 Task: Use the formula "INT" in spreadsheet "Project protfolio".
Action: Mouse moved to (138, 84)
Screenshot: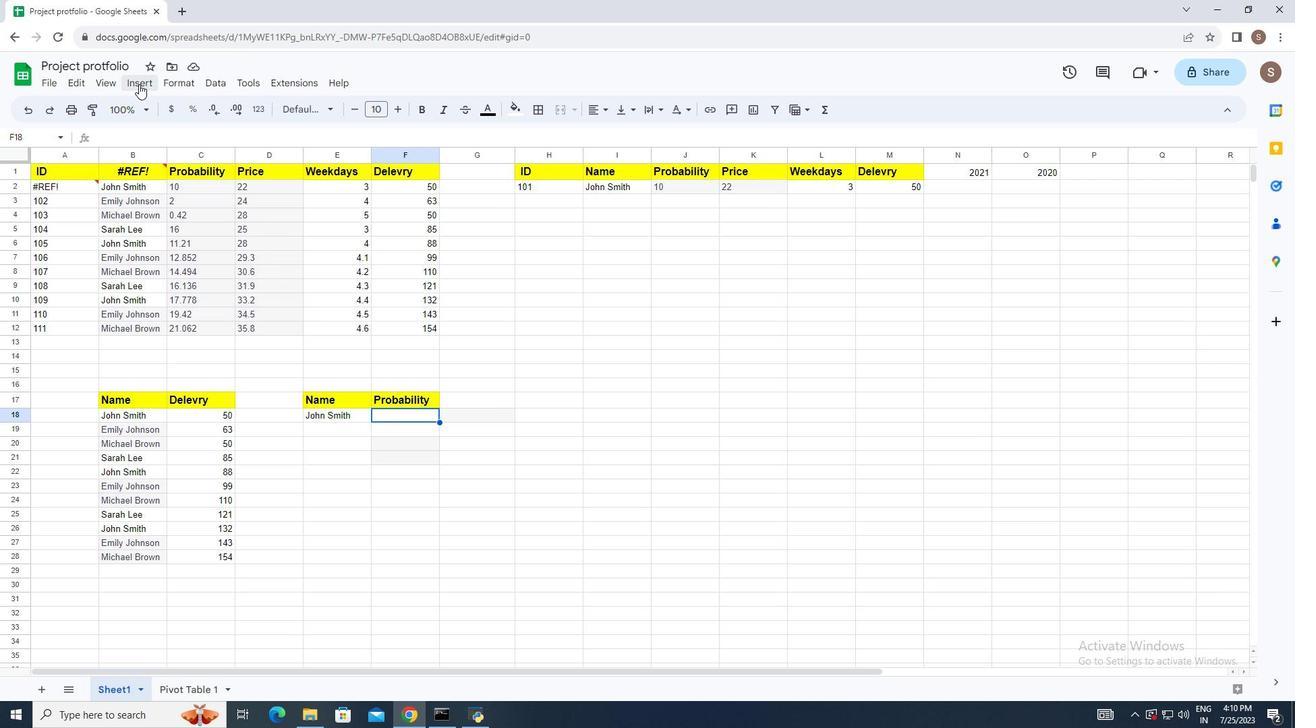 
Action: Mouse pressed left at (138, 84)
Screenshot: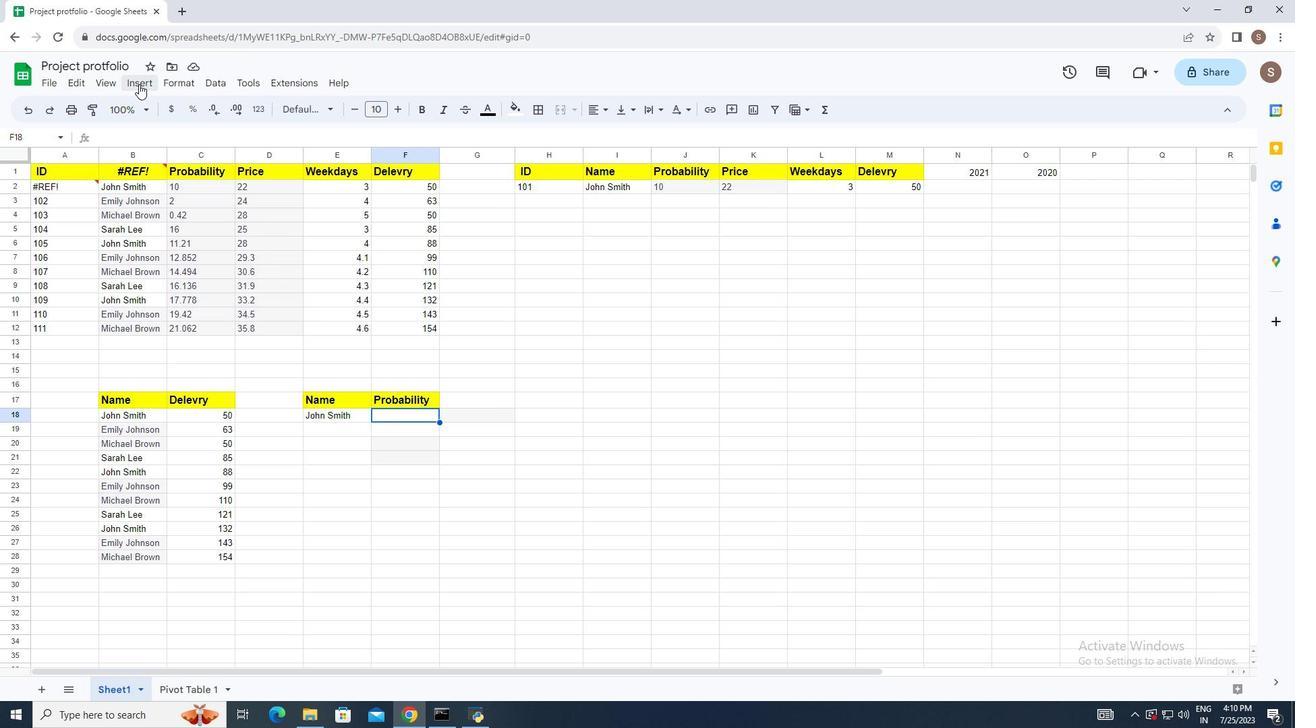 
Action: Mouse moved to (215, 319)
Screenshot: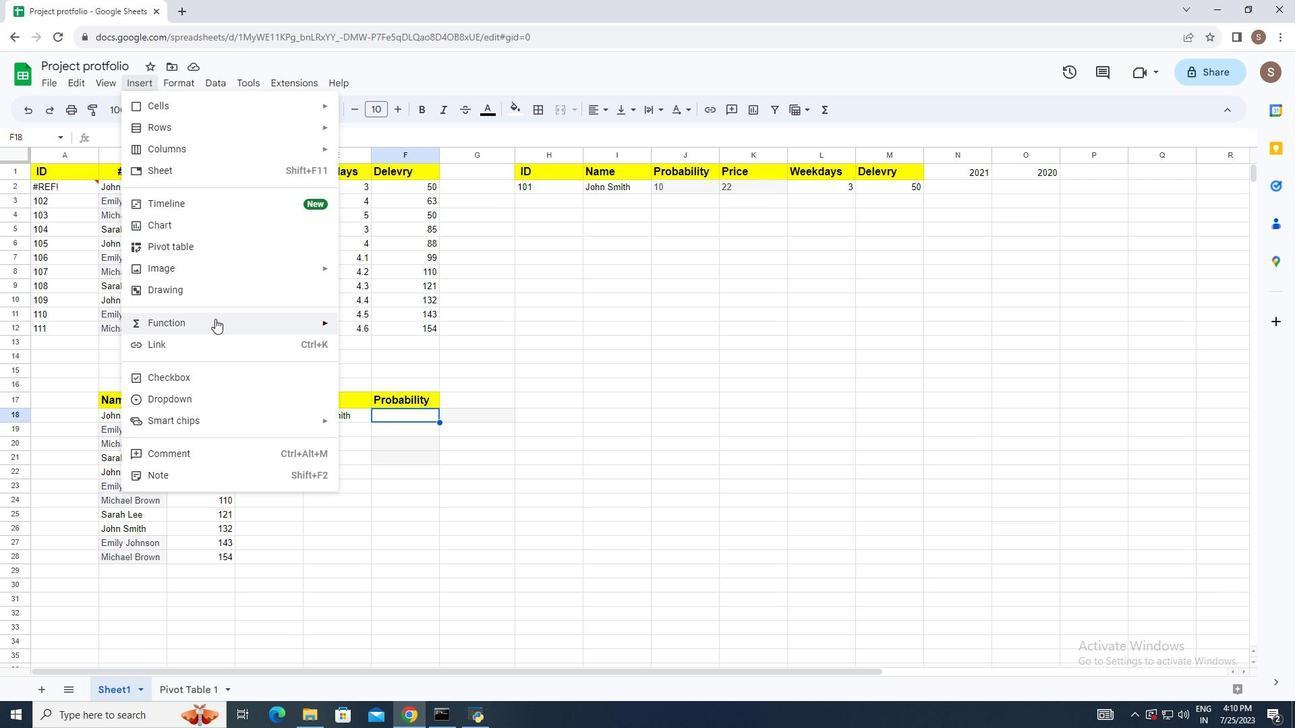 
Action: Mouse pressed left at (215, 319)
Screenshot: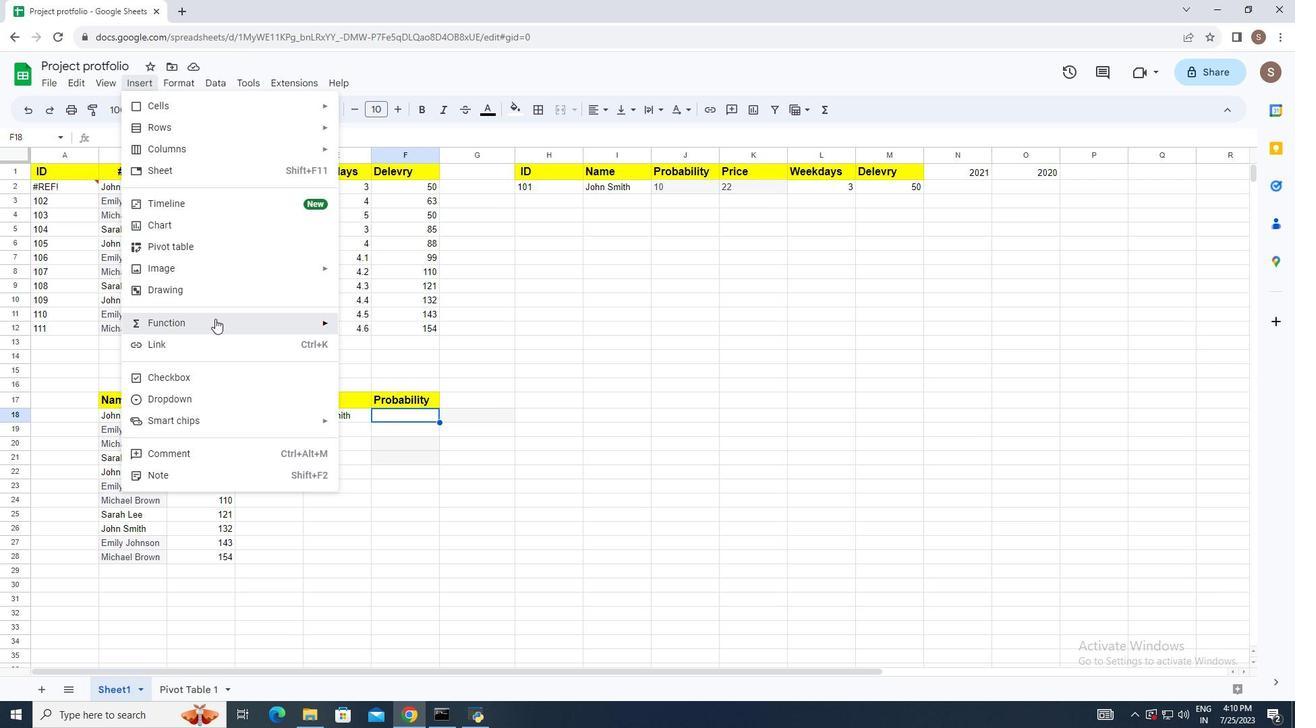 
Action: Mouse moved to (395, 306)
Screenshot: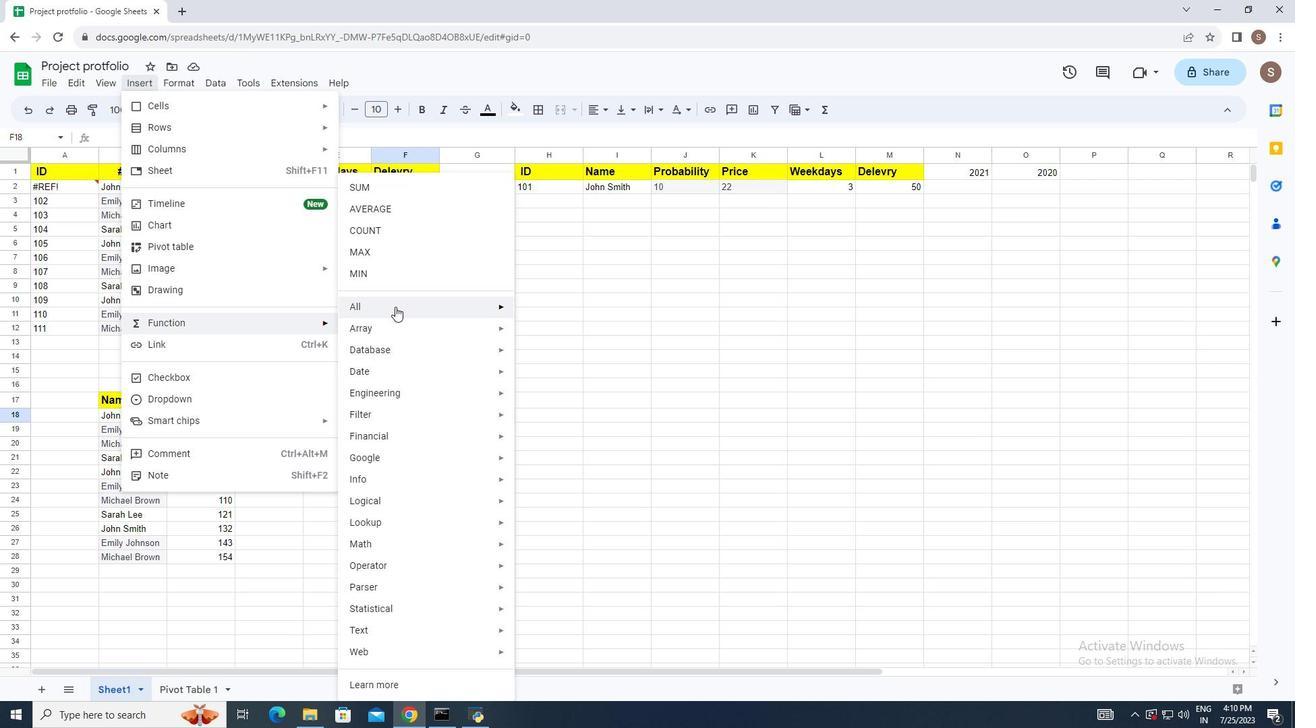
Action: Mouse pressed left at (395, 306)
Screenshot: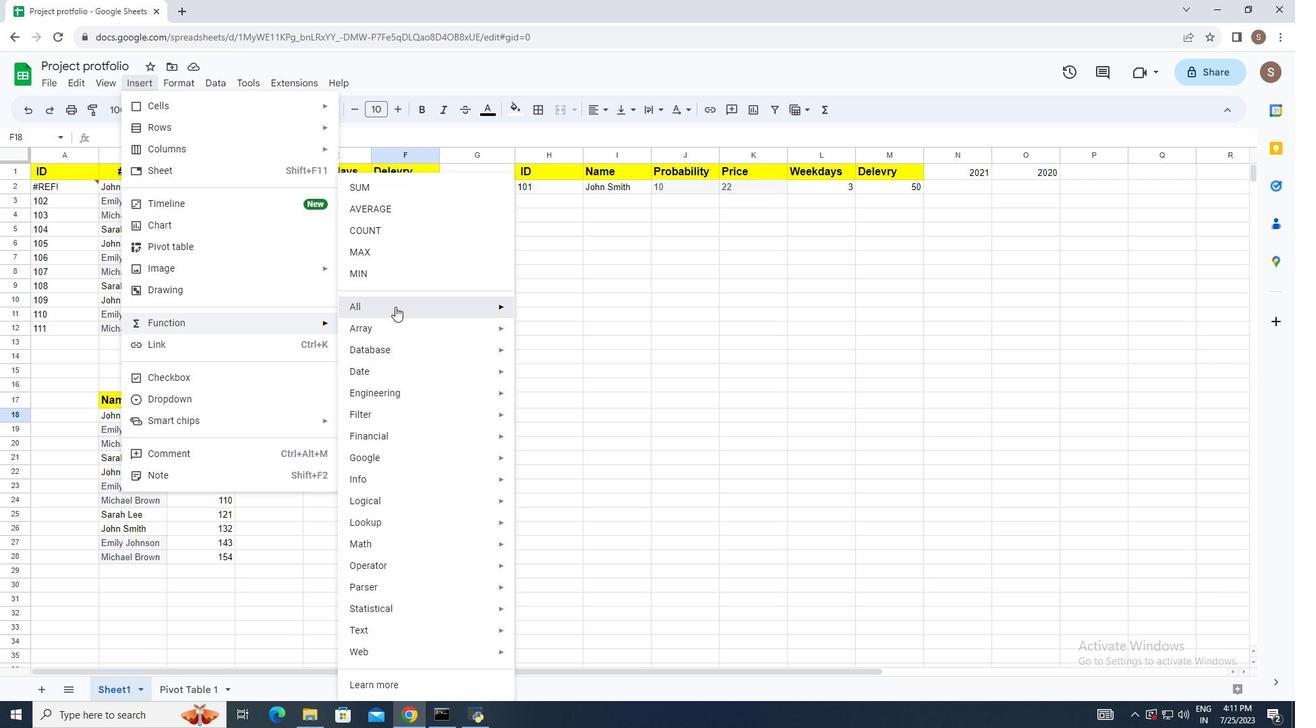 
Action: Mouse moved to (570, 543)
Screenshot: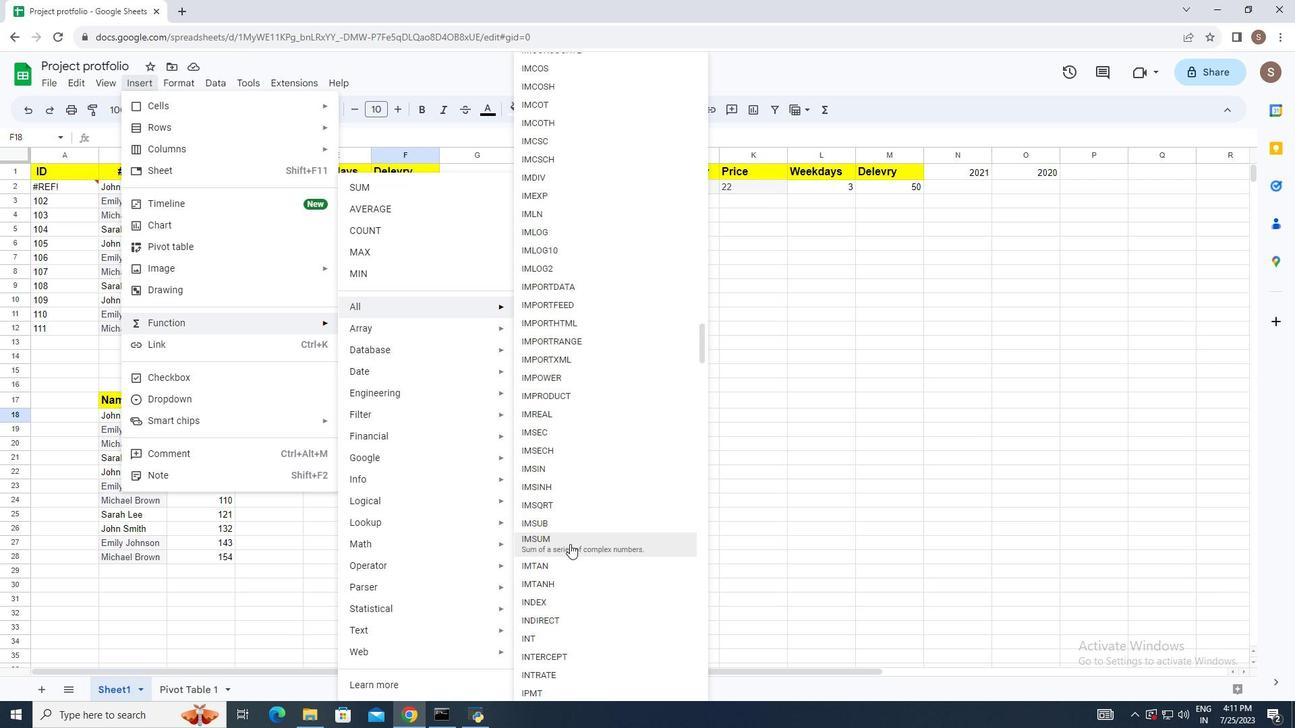 
Action: Mouse scrolled (570, 542) with delta (0, 0)
Screenshot: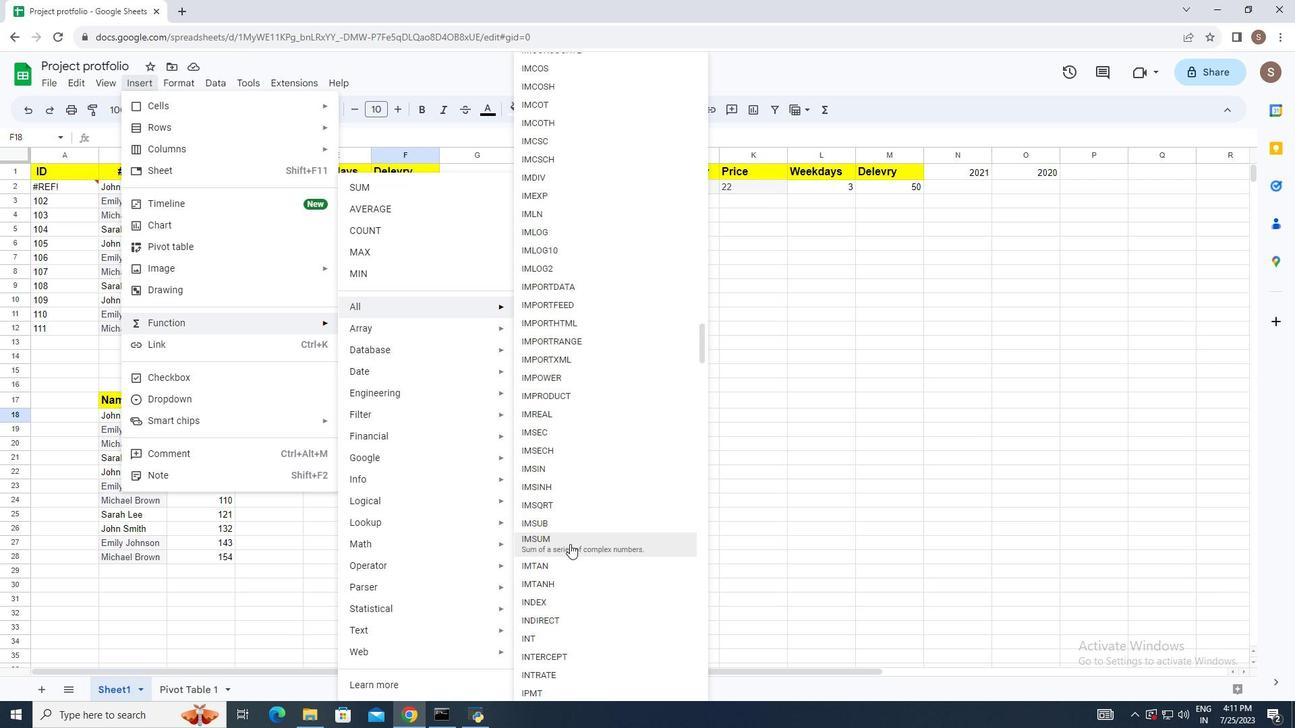 
Action: Mouse moved to (570, 544)
Screenshot: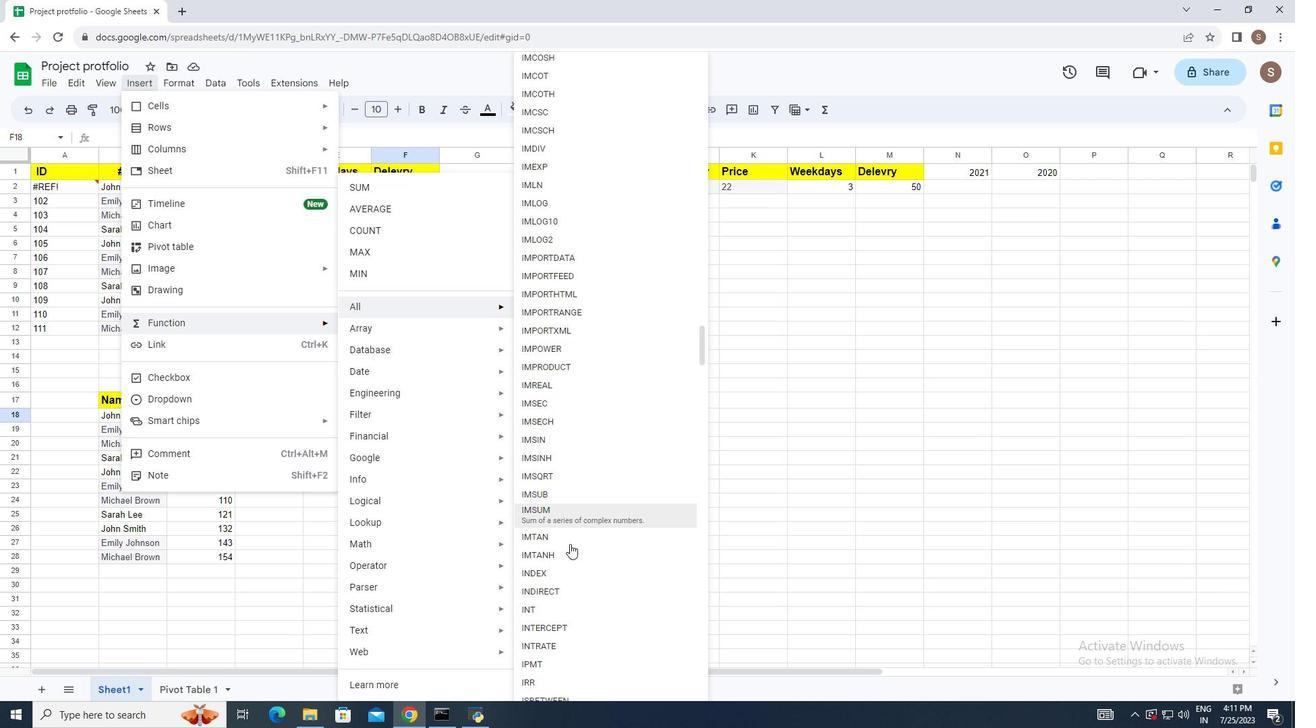 
Action: Mouse scrolled (570, 543) with delta (0, 0)
Screenshot: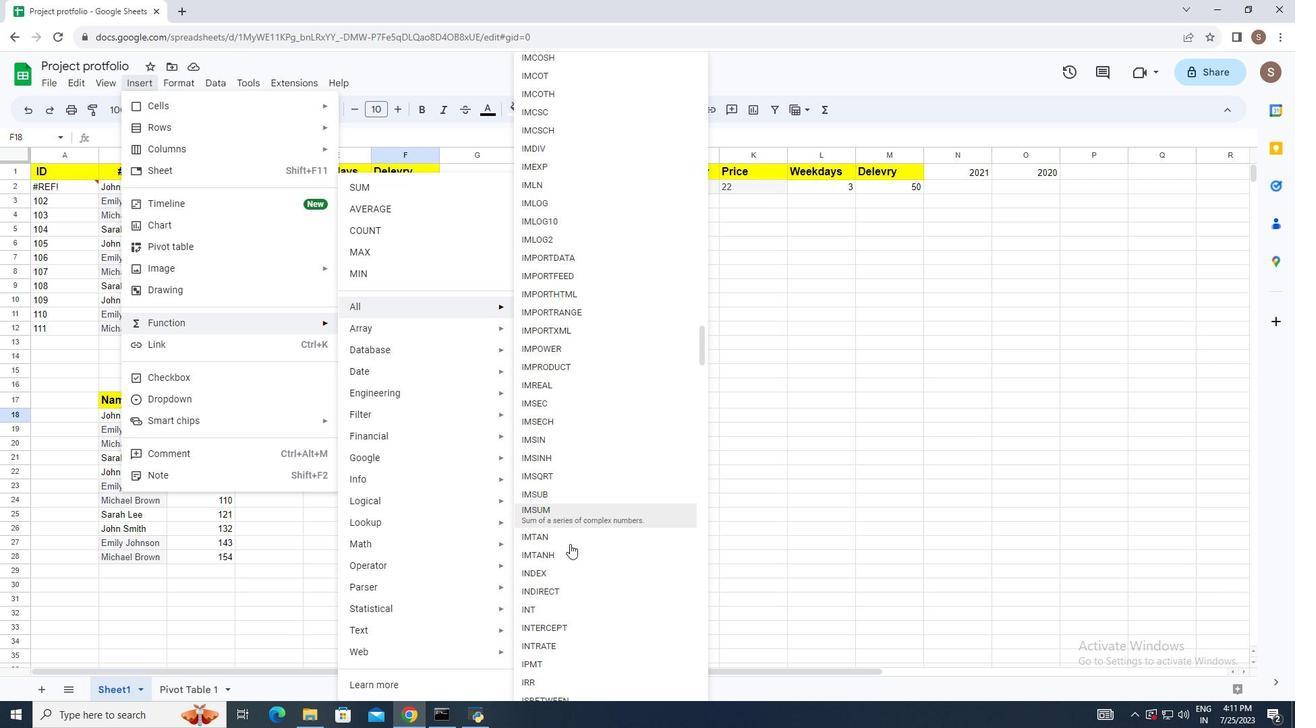 
Action: Mouse moved to (570, 525)
Screenshot: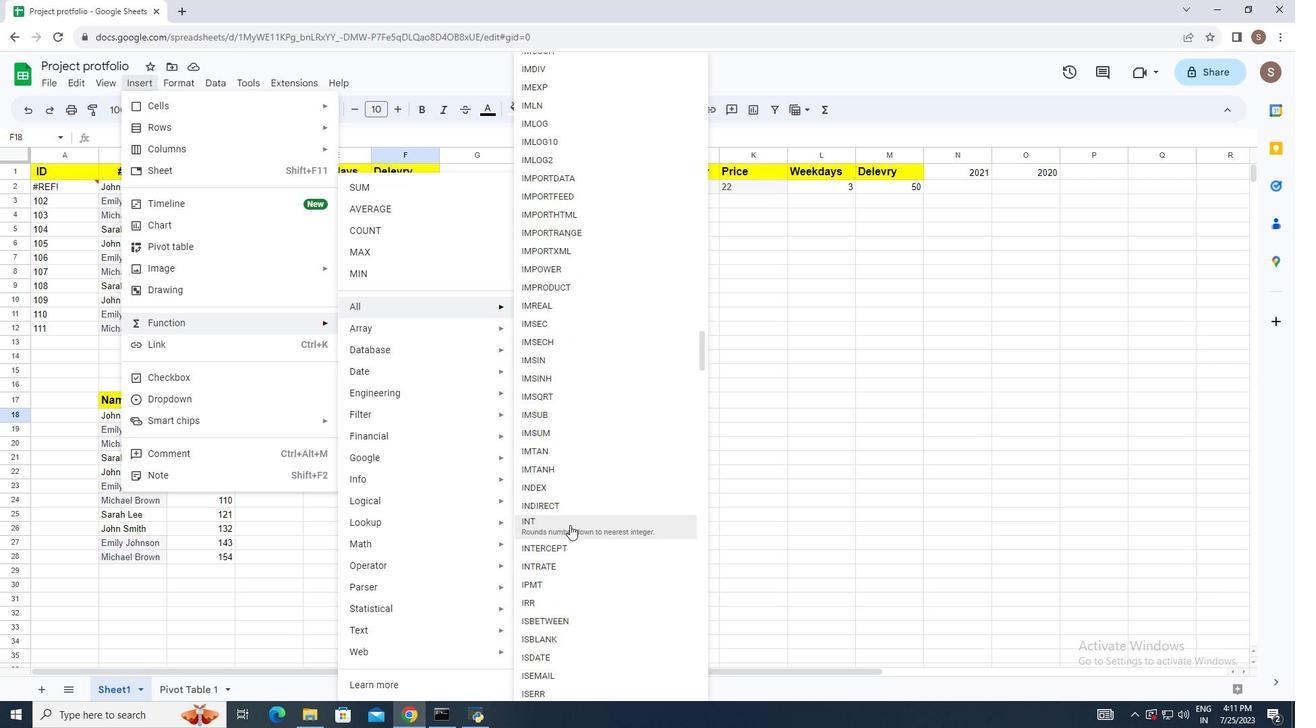 
Action: Mouse pressed left at (570, 525)
Screenshot: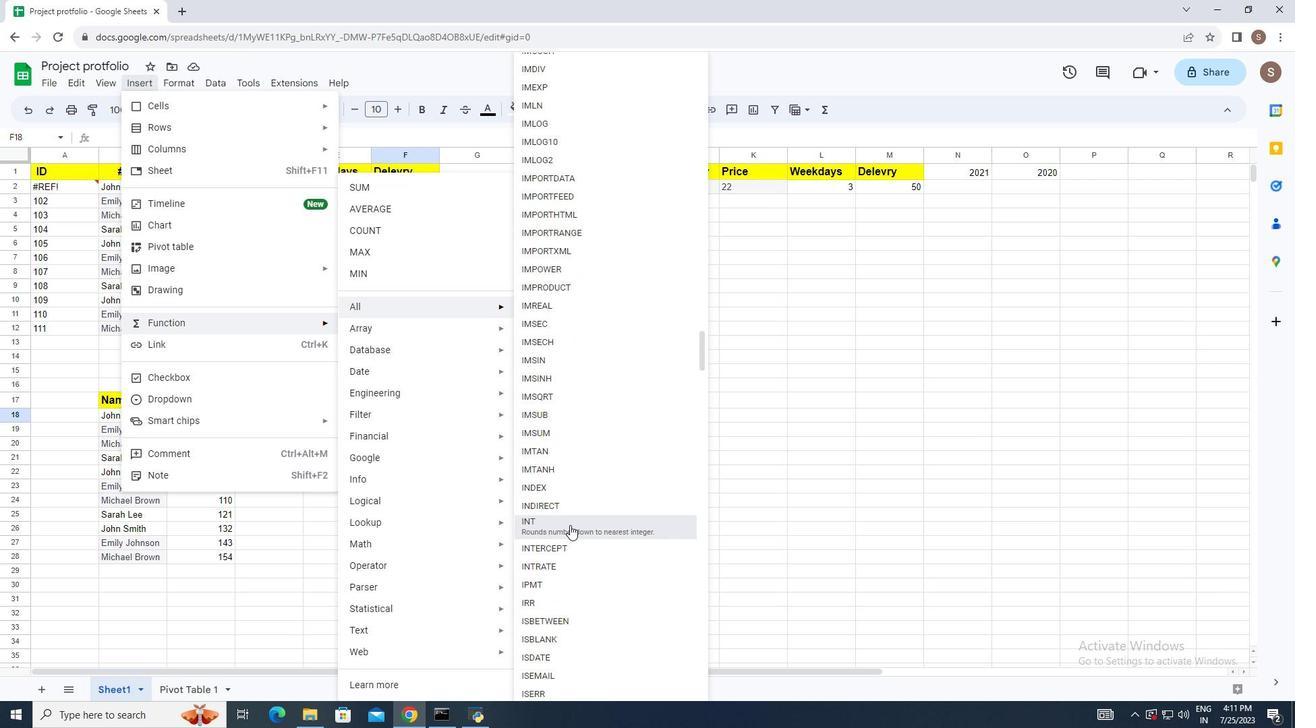 
Action: Mouse moved to (539, 495)
Screenshot: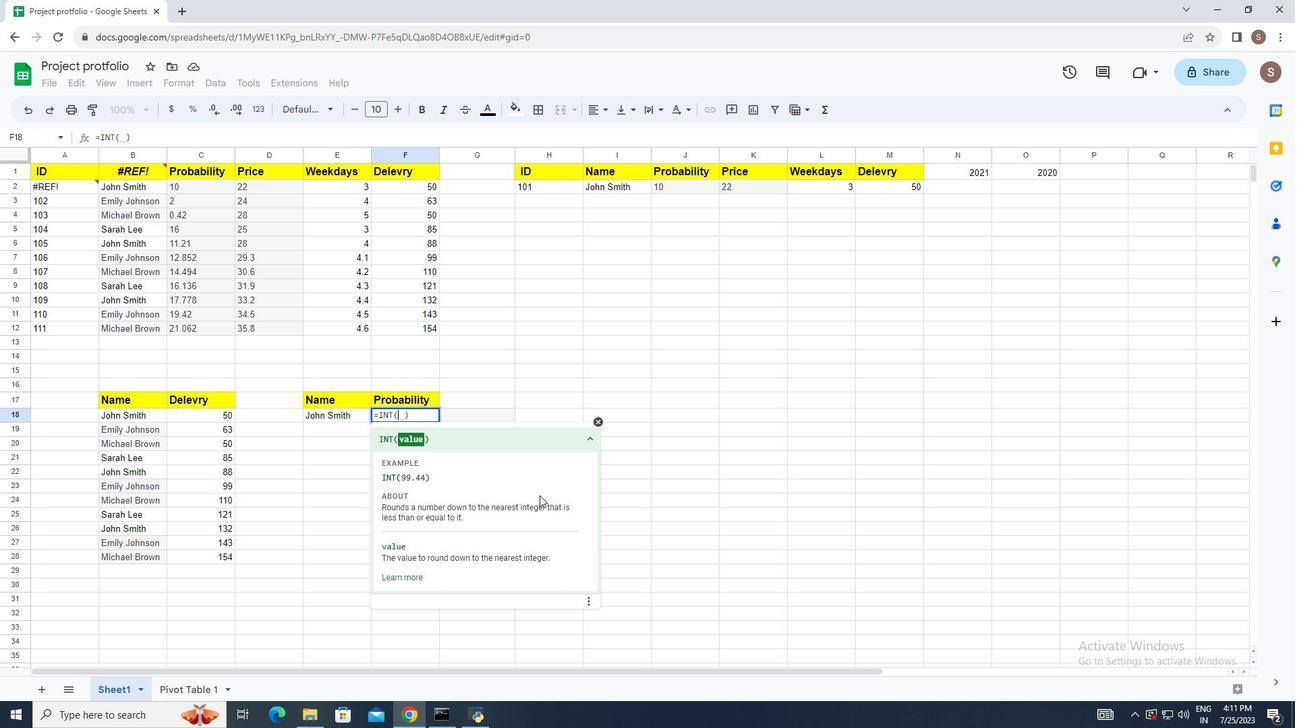 
Action: Key pressed 99.55<Key.enter>
Screenshot: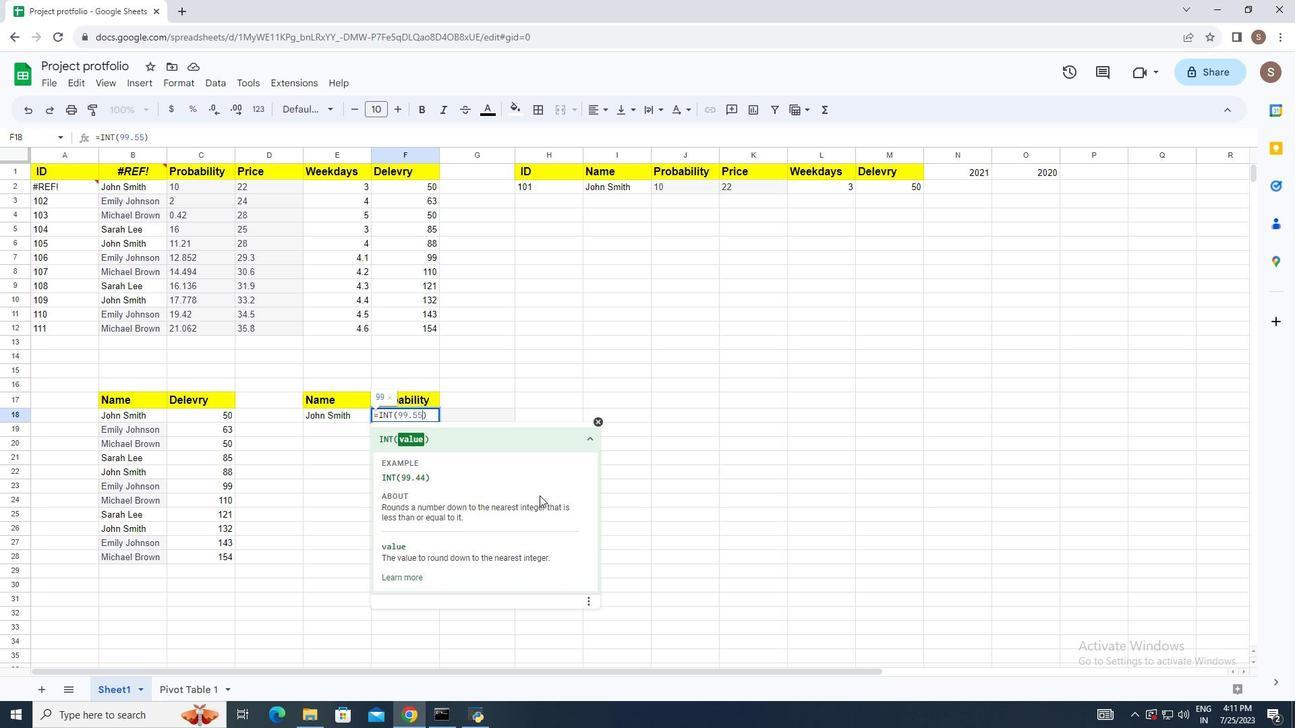 
Action: Mouse moved to (539, 494)
Screenshot: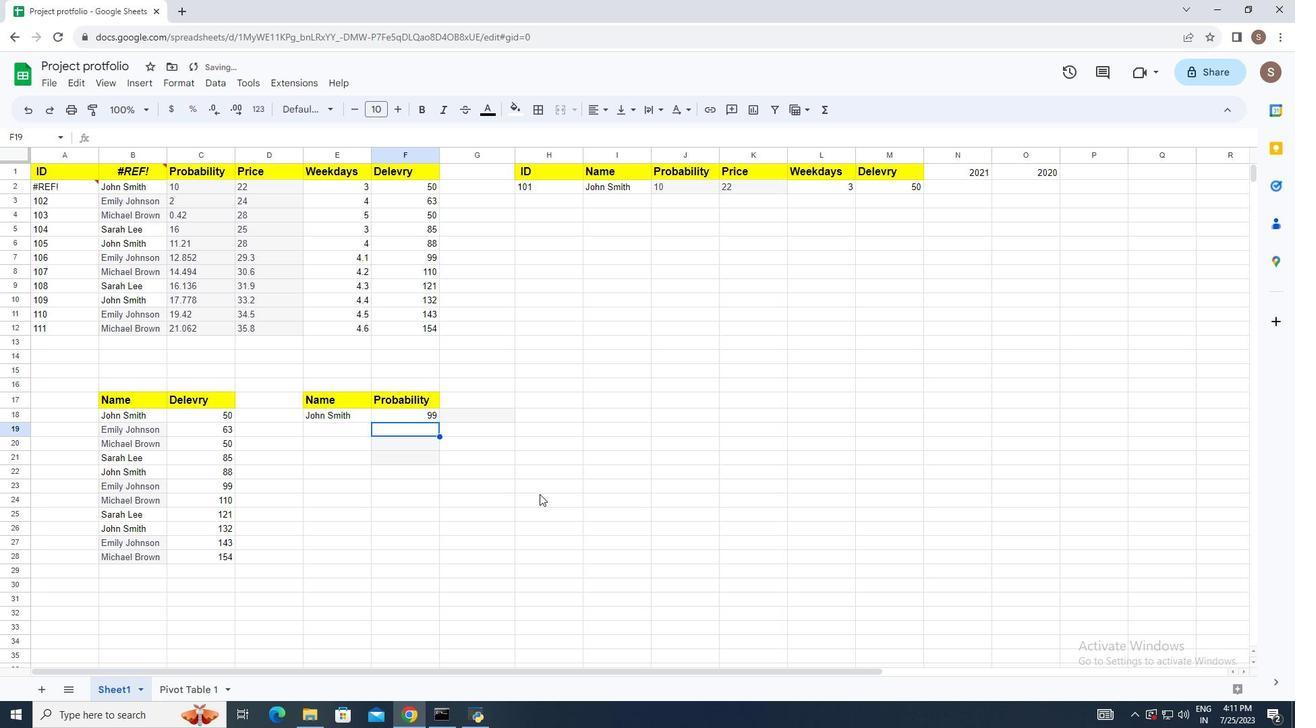
